 Task: Look for listings with deals or promotions.
Action: Mouse moved to (341, 362)
Screenshot: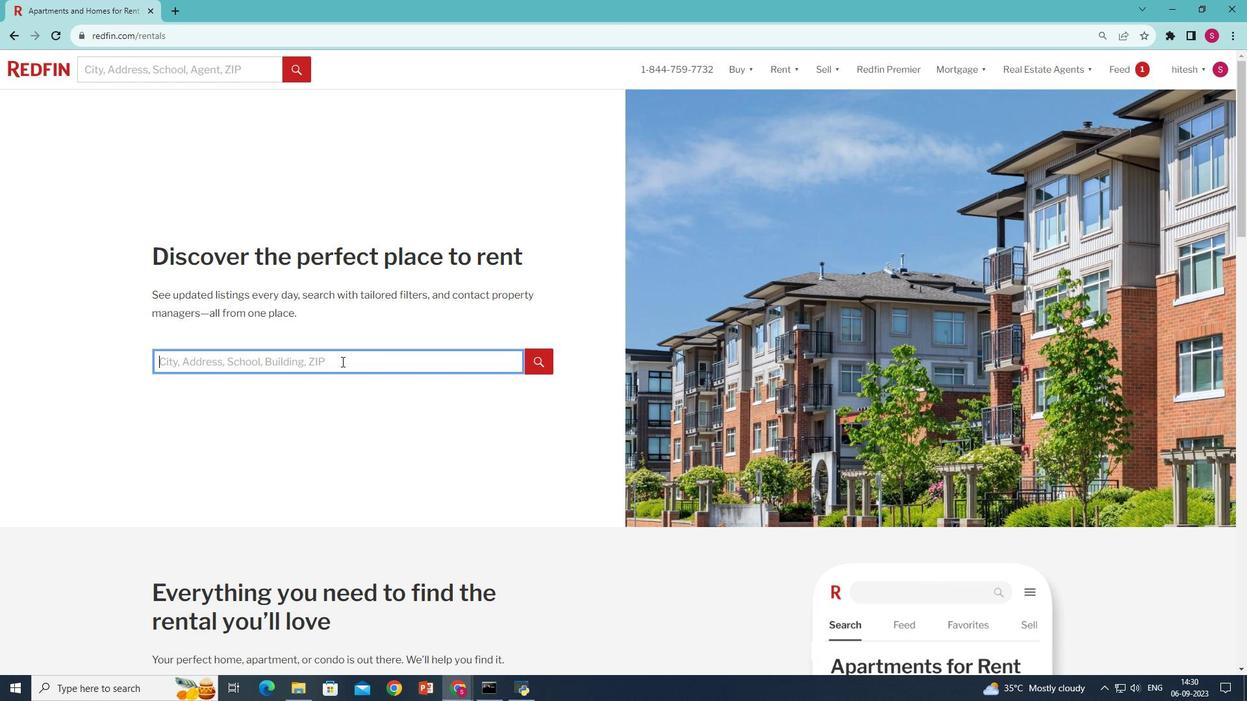 
Action: Mouse pressed left at (341, 362)
Screenshot: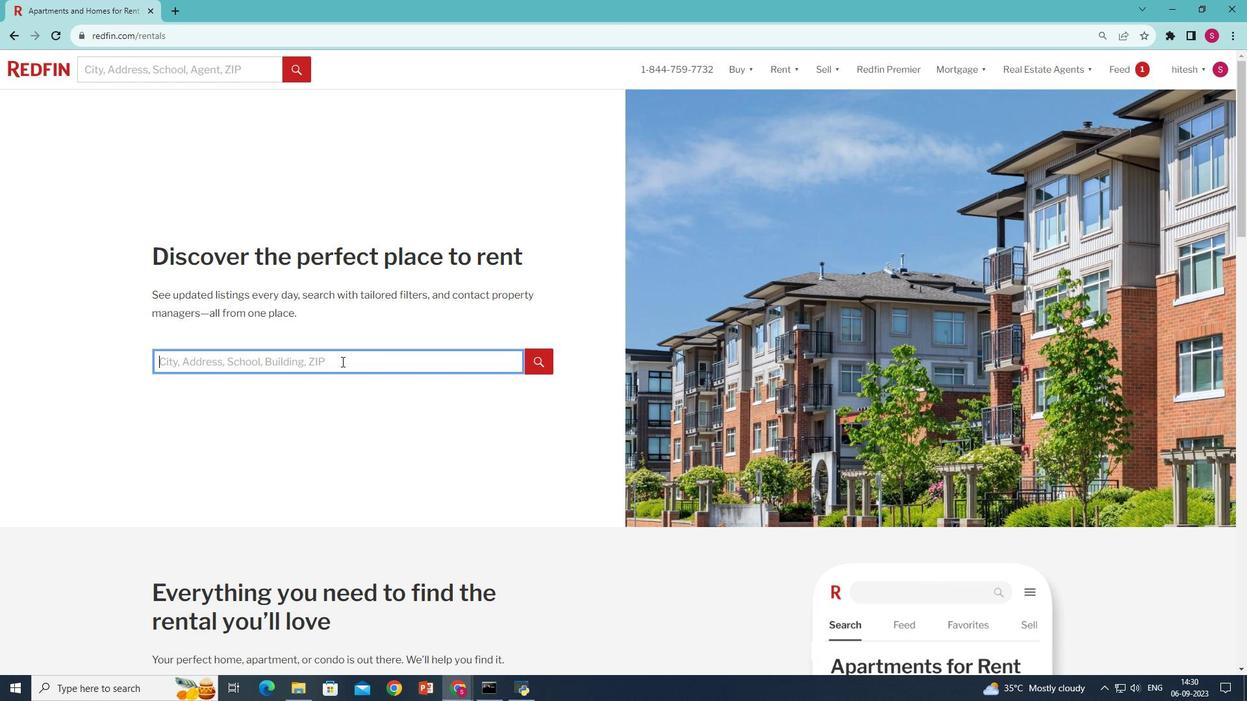 
Action: Key pressed <Key.shift>New<Key.space><Key.shift>York,<Key.space><Key.shift>NY,<Key.space><Key.shift>USA
Screenshot: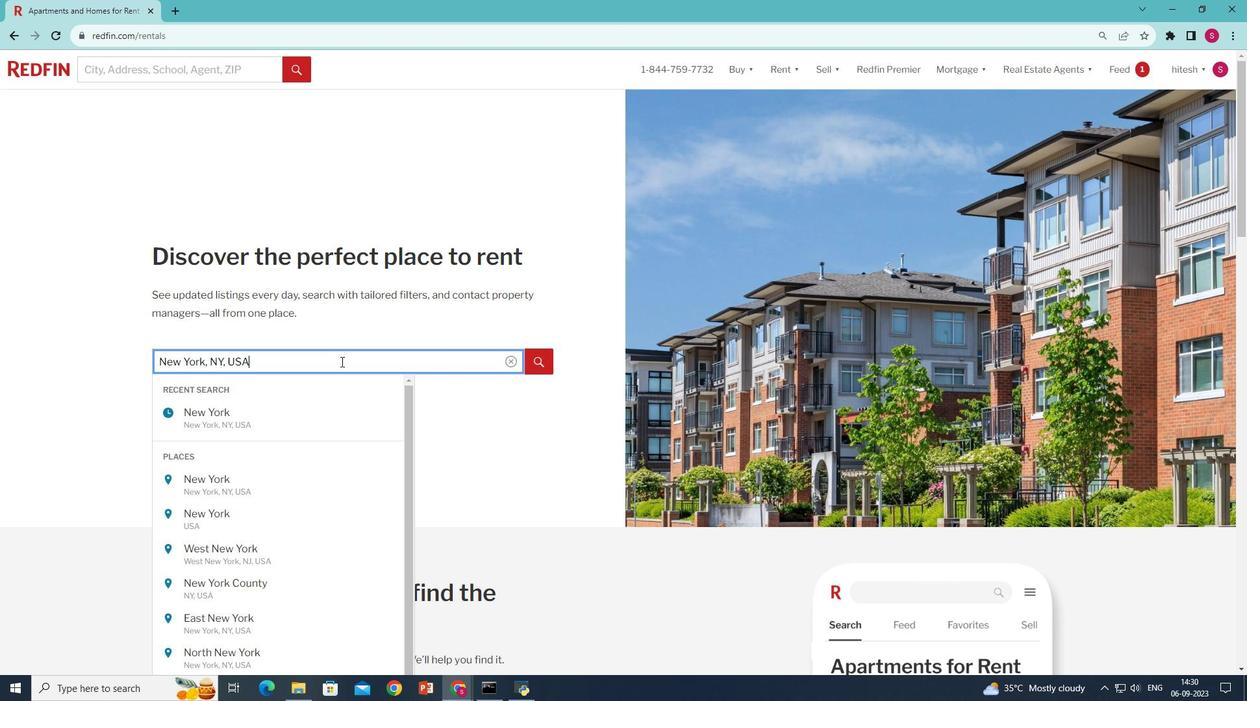 
Action: Mouse moved to (533, 358)
Screenshot: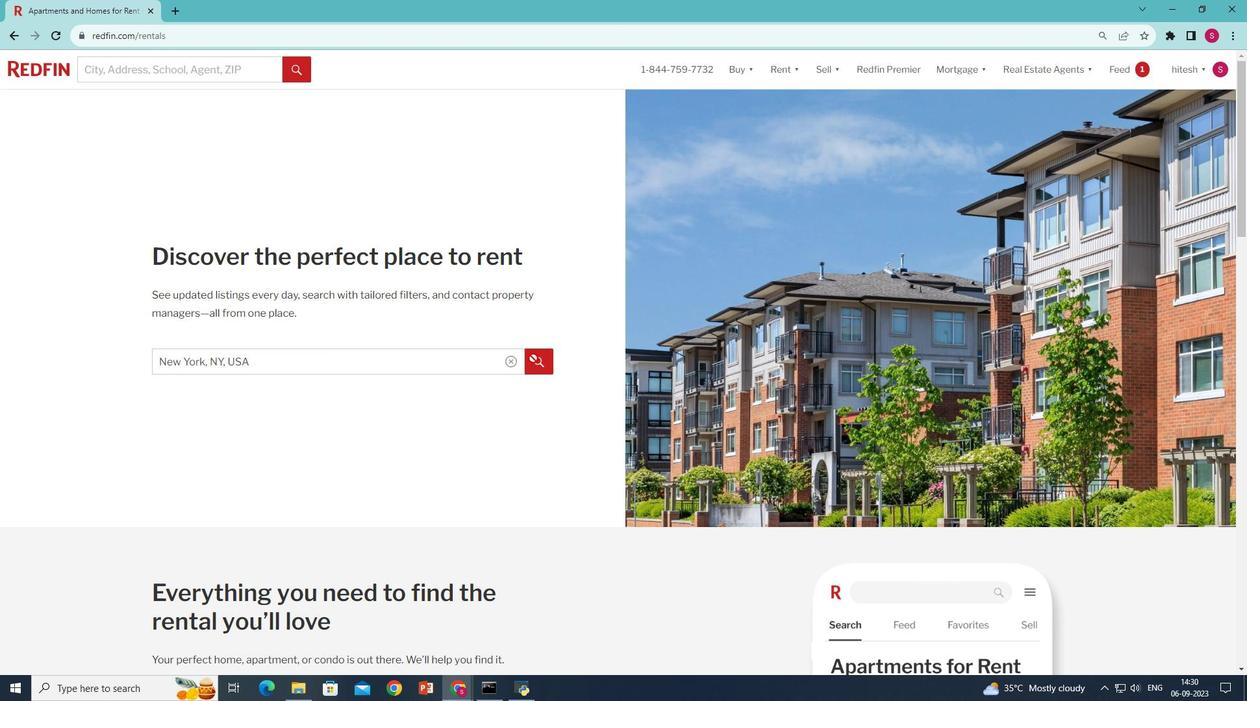 
Action: Mouse pressed left at (533, 358)
Screenshot: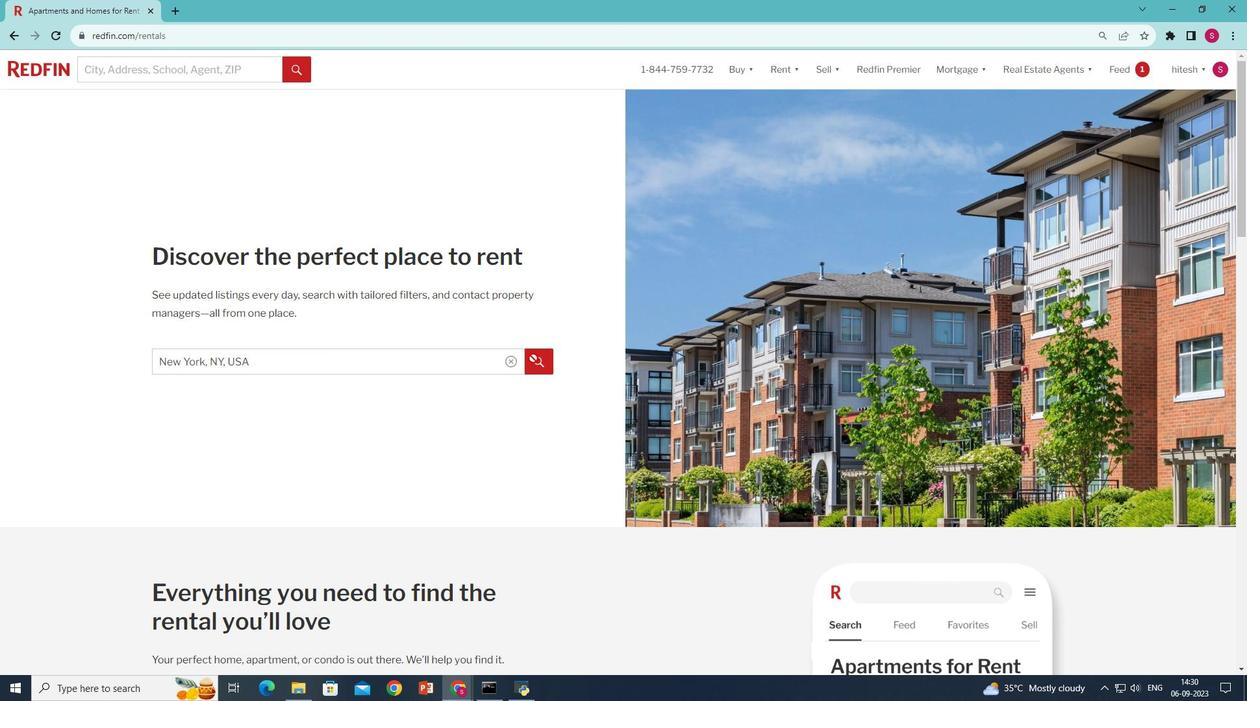
Action: Mouse moved to (355, 148)
Screenshot: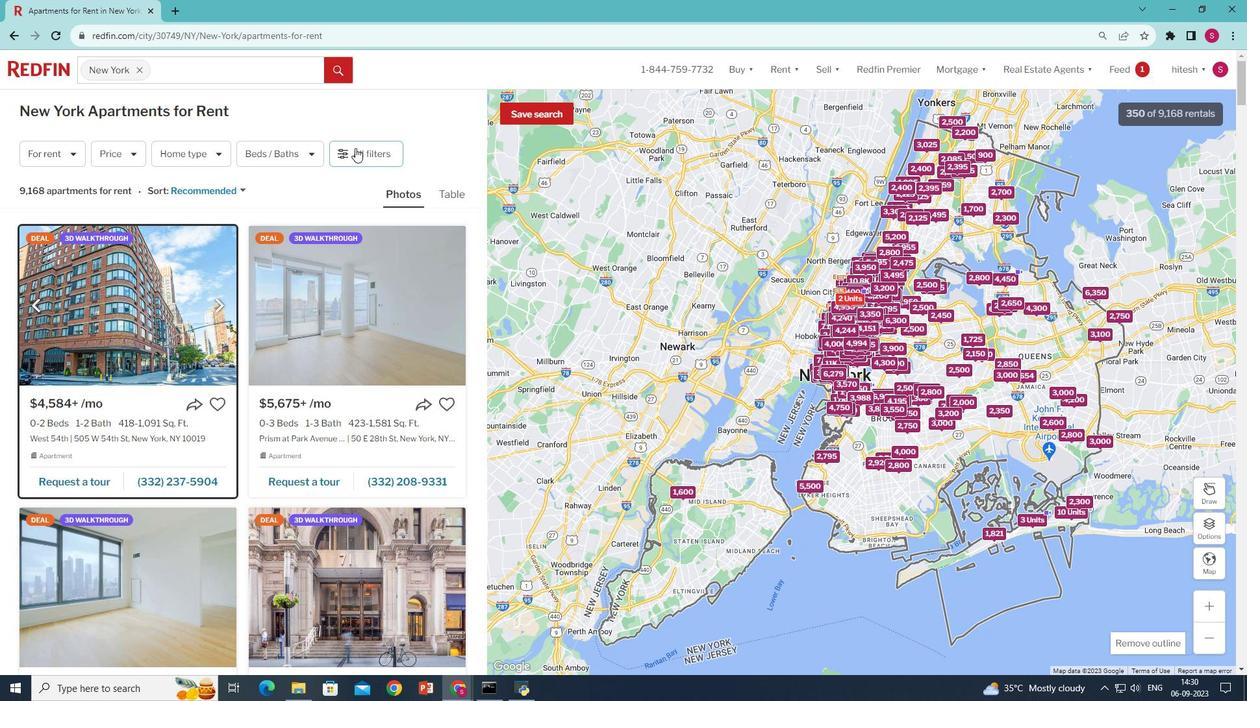 
Action: Mouse pressed left at (355, 148)
Screenshot: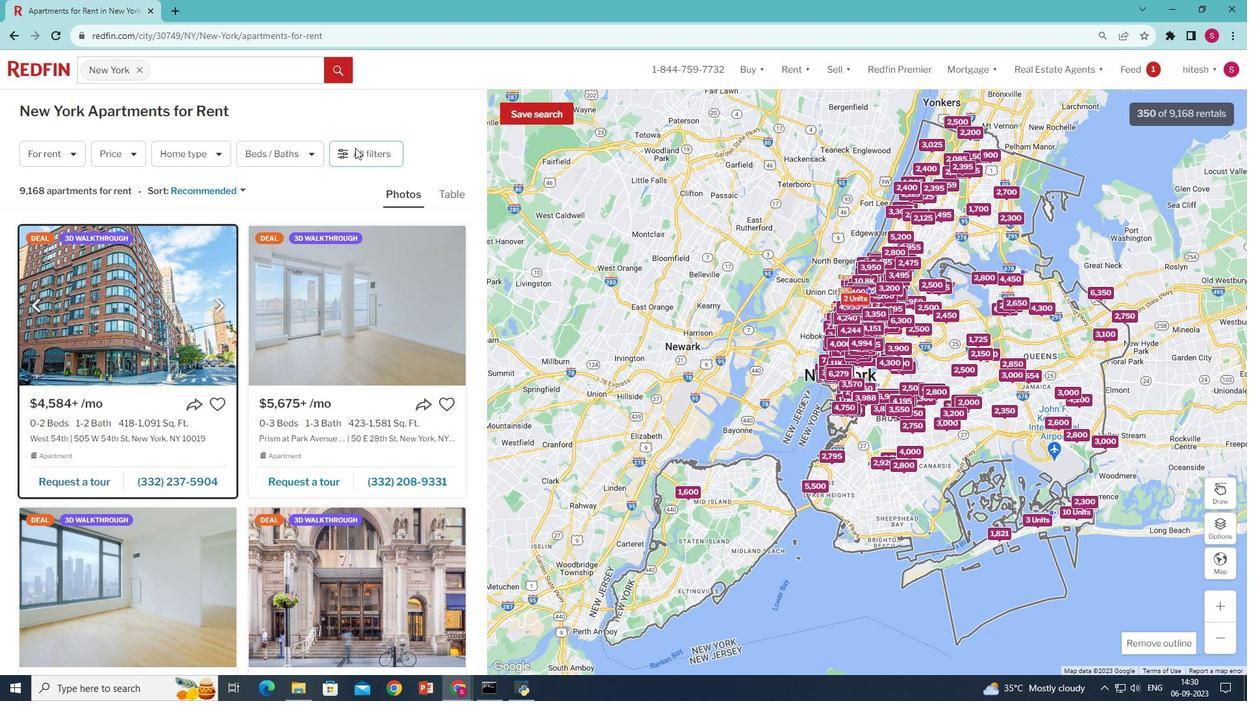 
Action: Mouse moved to (377, 536)
Screenshot: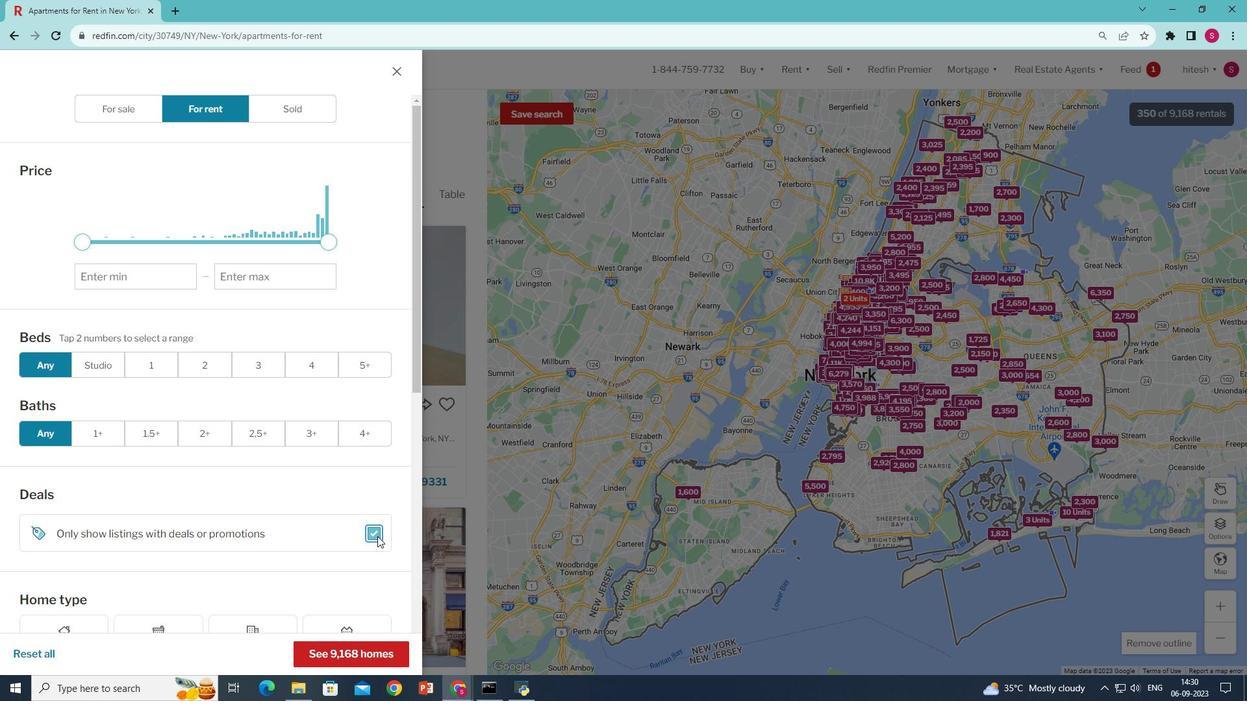 
Action: Mouse pressed left at (377, 536)
Screenshot: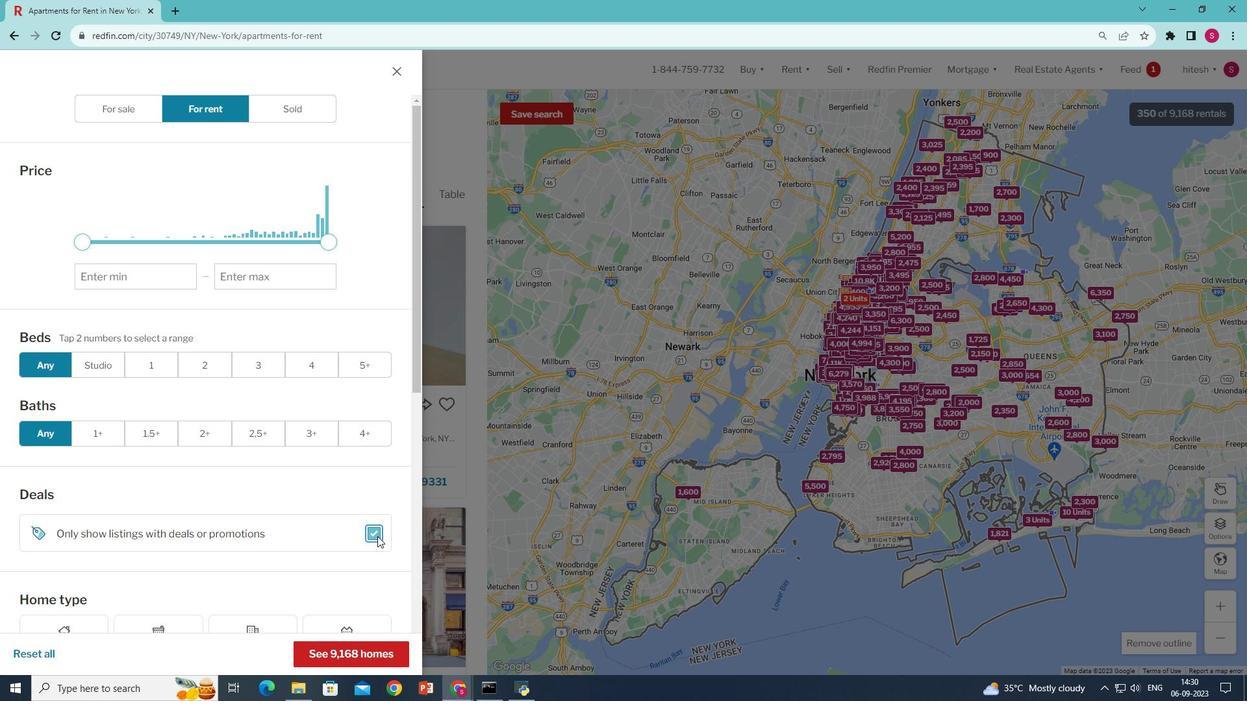 
Action: Mouse moved to (357, 655)
Screenshot: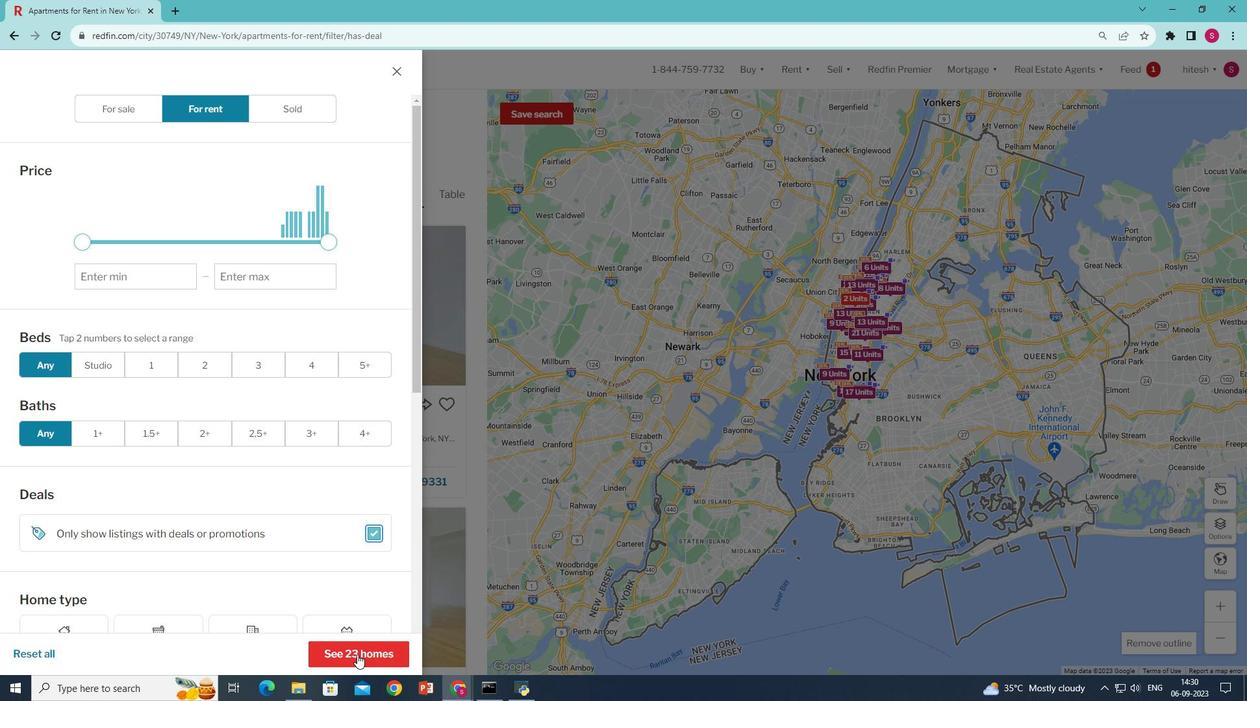 
Action: Mouse pressed left at (357, 655)
Screenshot: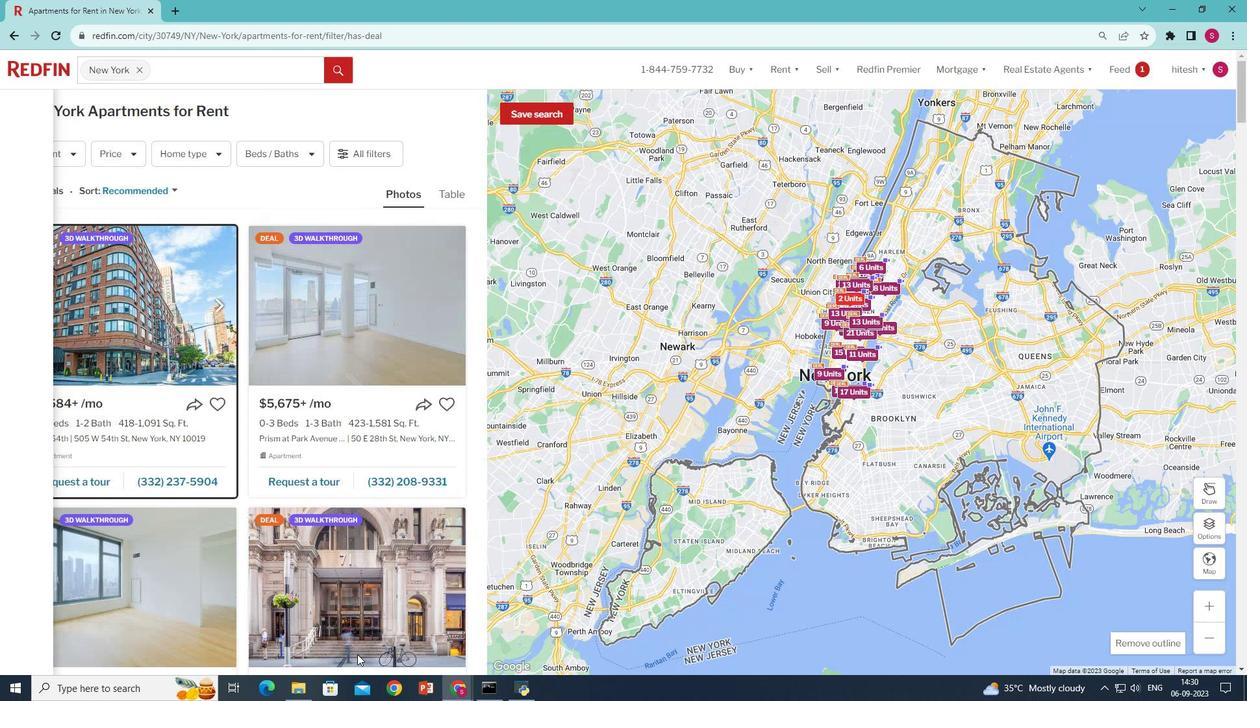 
